 Task: Create in the project TrendSetter in Backlog an issue 'Develop a new tool for automated testing of blockchain applications', assign it to team member softage.3@softage.net and change the status to IN PROGRESS.
Action: Mouse moved to (206, 259)
Screenshot: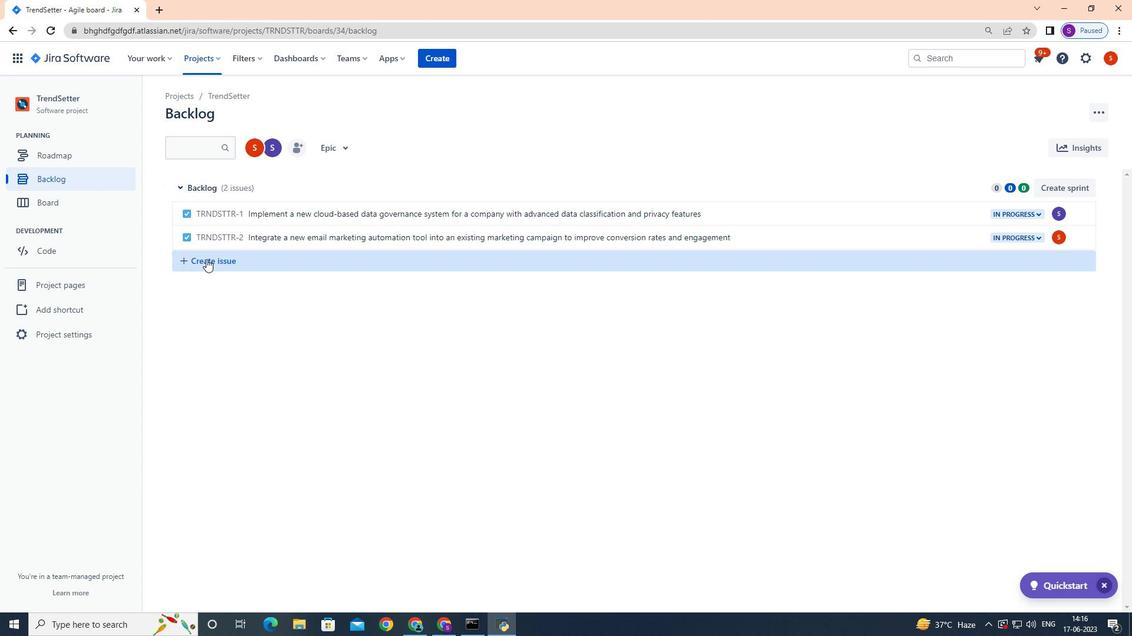 
Action: Mouse pressed left at (206, 259)
Screenshot: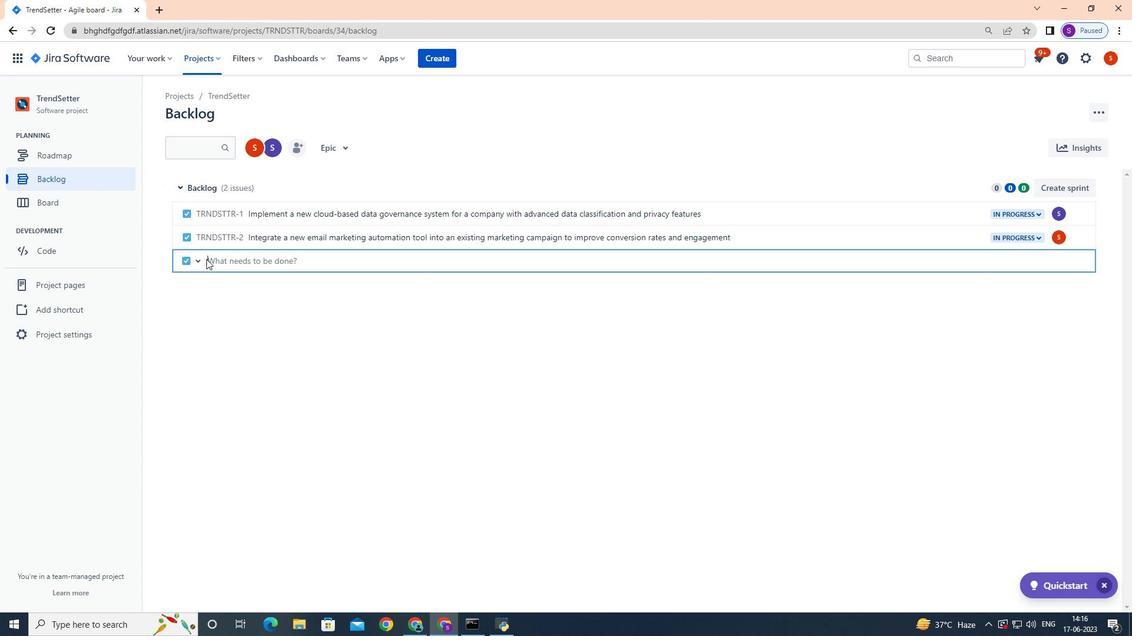 
Action: Key pressed <Key.shift>Develop<Key.space>a<Key.space>new<Key.space>tool<Key.space>for<Key.space>auomated<Key.space>testing<Key.space>of<Key.space>blockchain<Key.space>applications<Key.enter>
Screenshot: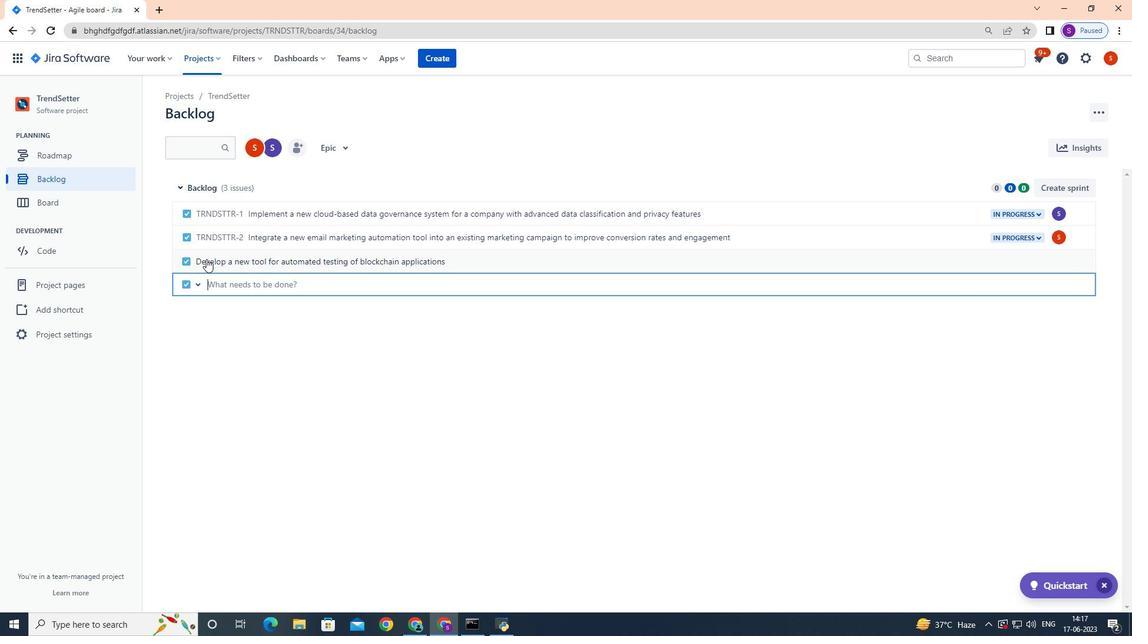
Action: Mouse moved to (1059, 258)
Screenshot: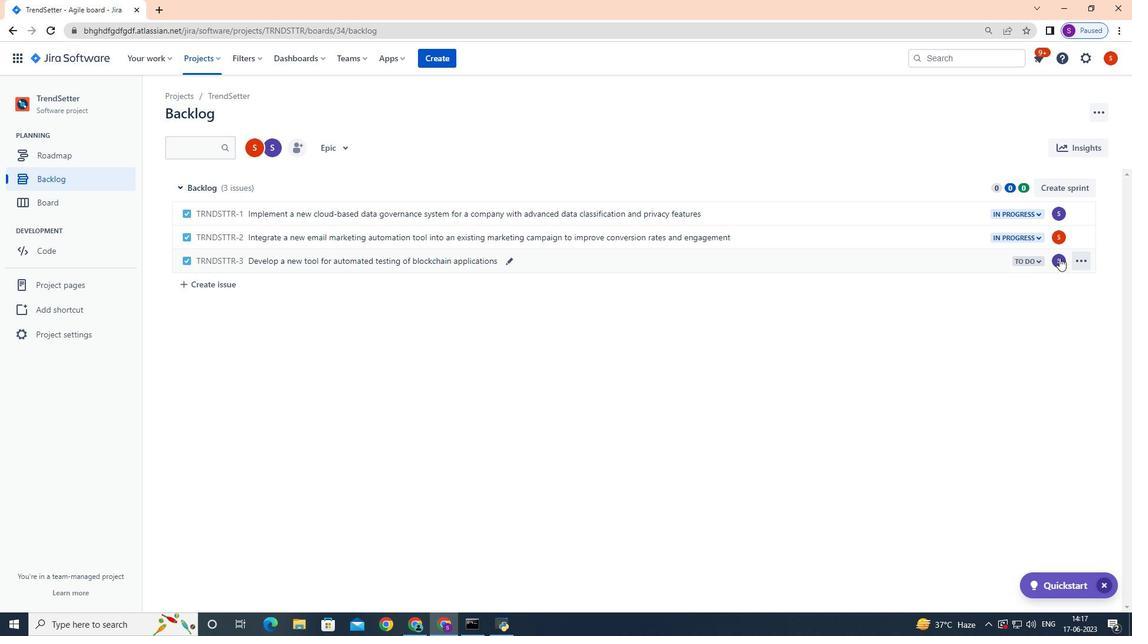 
Action: Mouse pressed left at (1059, 258)
Screenshot: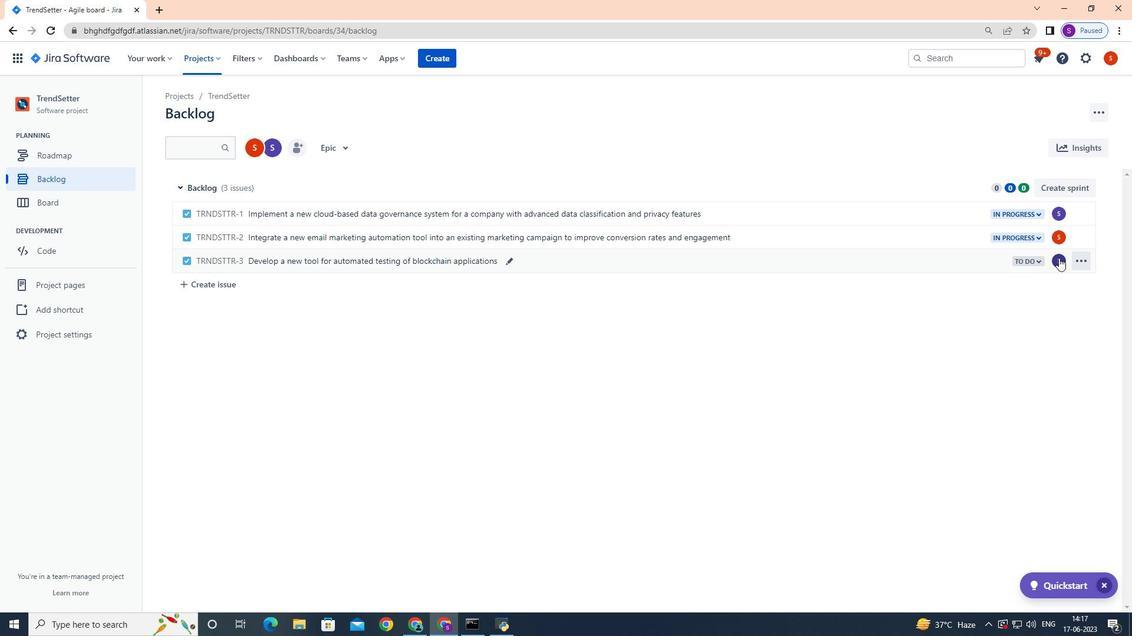 
Action: Mouse moved to (1059, 258)
Screenshot: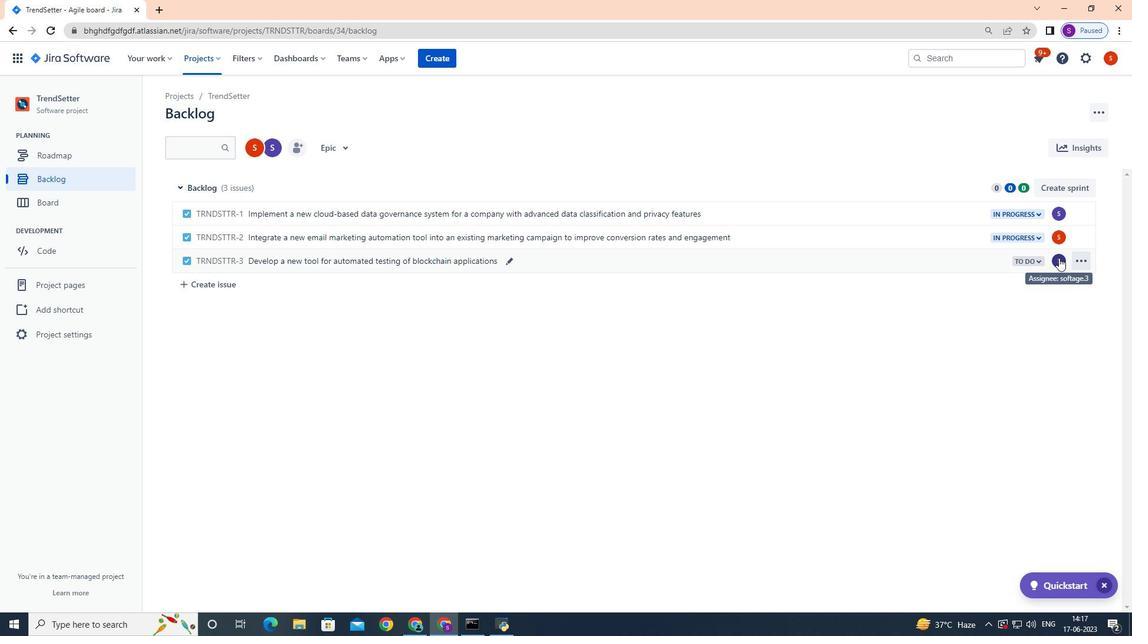 
Action: Mouse pressed left at (1059, 258)
Screenshot: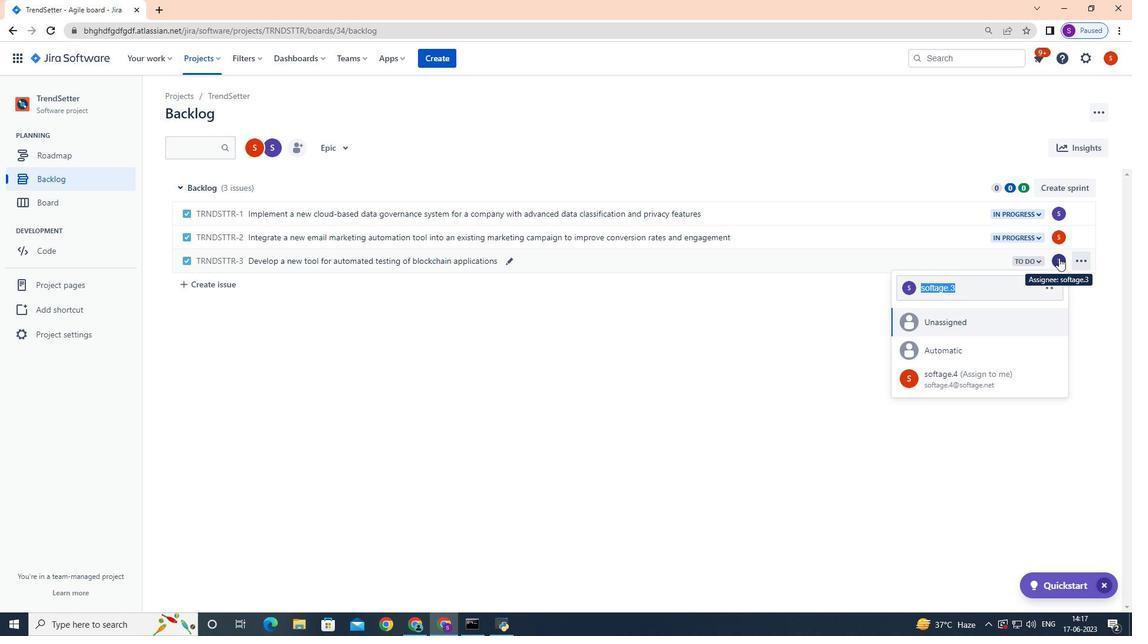 
Action: Mouse moved to (1059, 258)
Screenshot: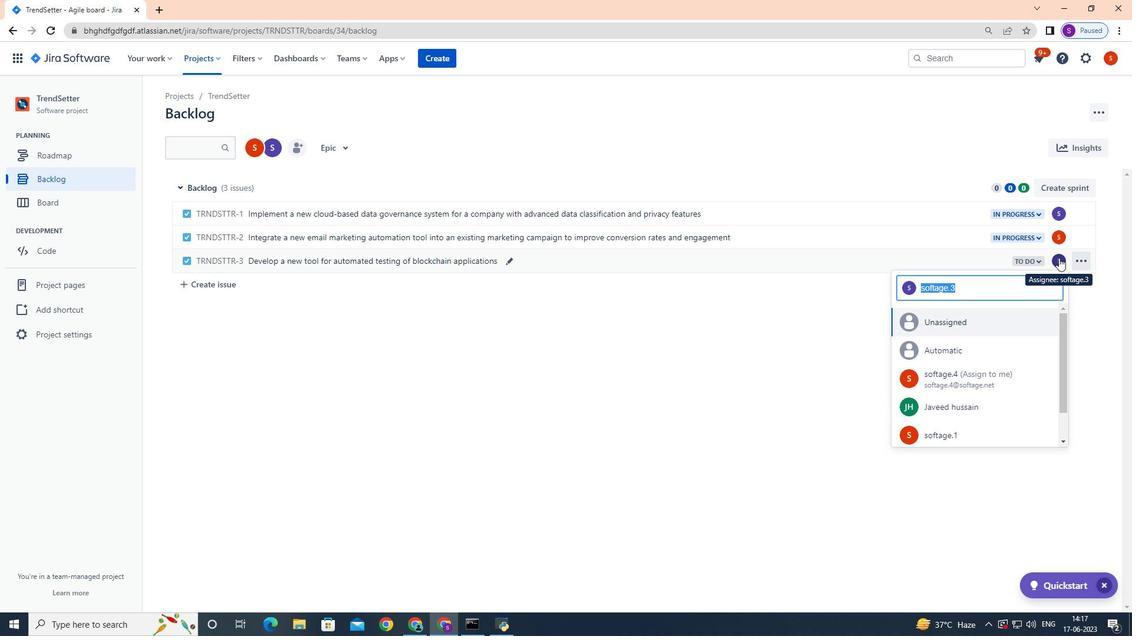 
Action: Key pressed softage.3
Screenshot: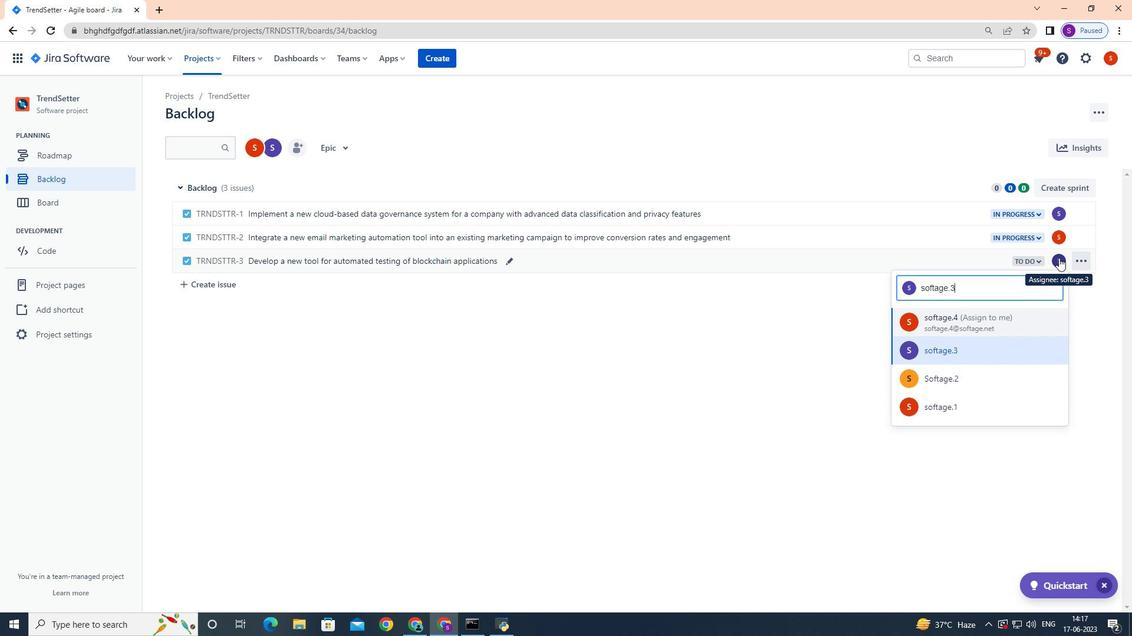 
Action: Mouse moved to (977, 351)
Screenshot: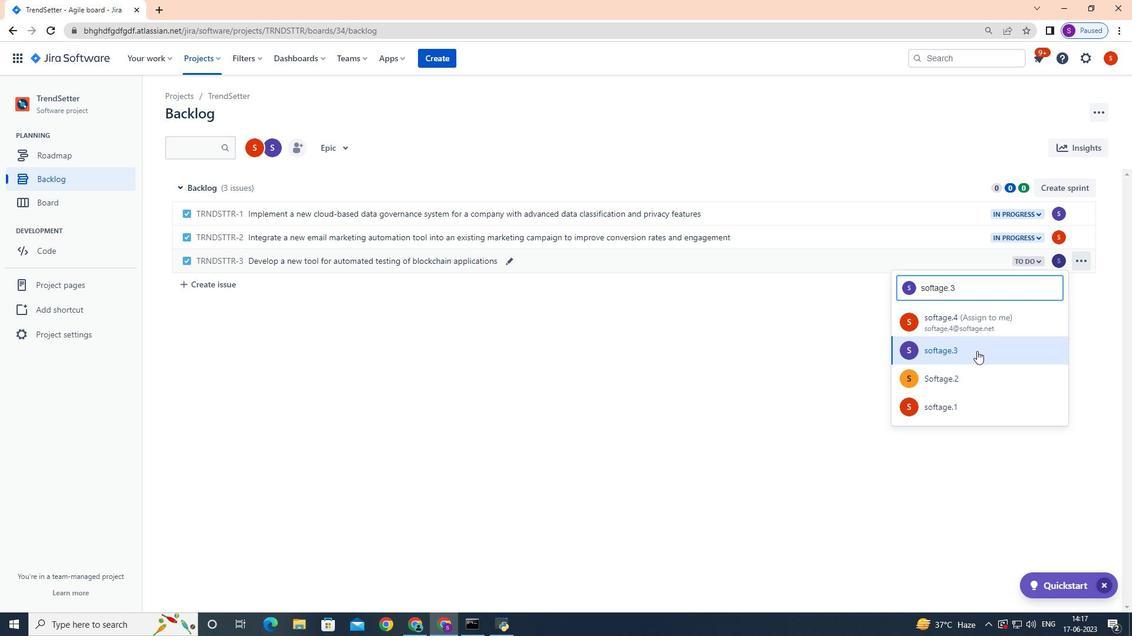 
Action: Mouse pressed left at (977, 351)
Screenshot: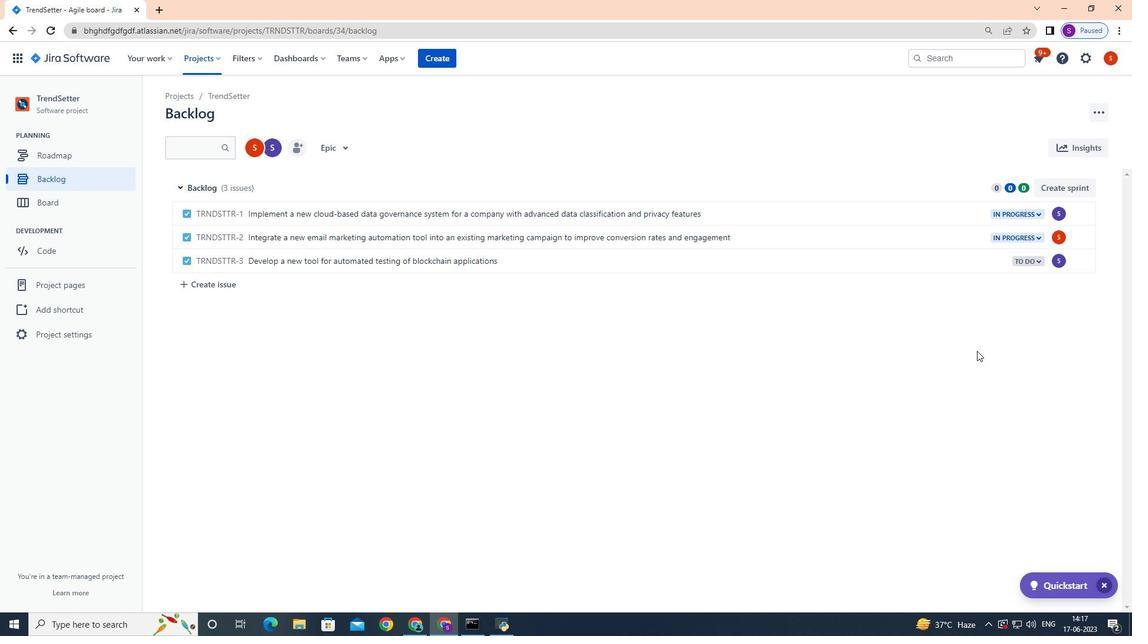 
Action: Mouse moved to (1035, 261)
Screenshot: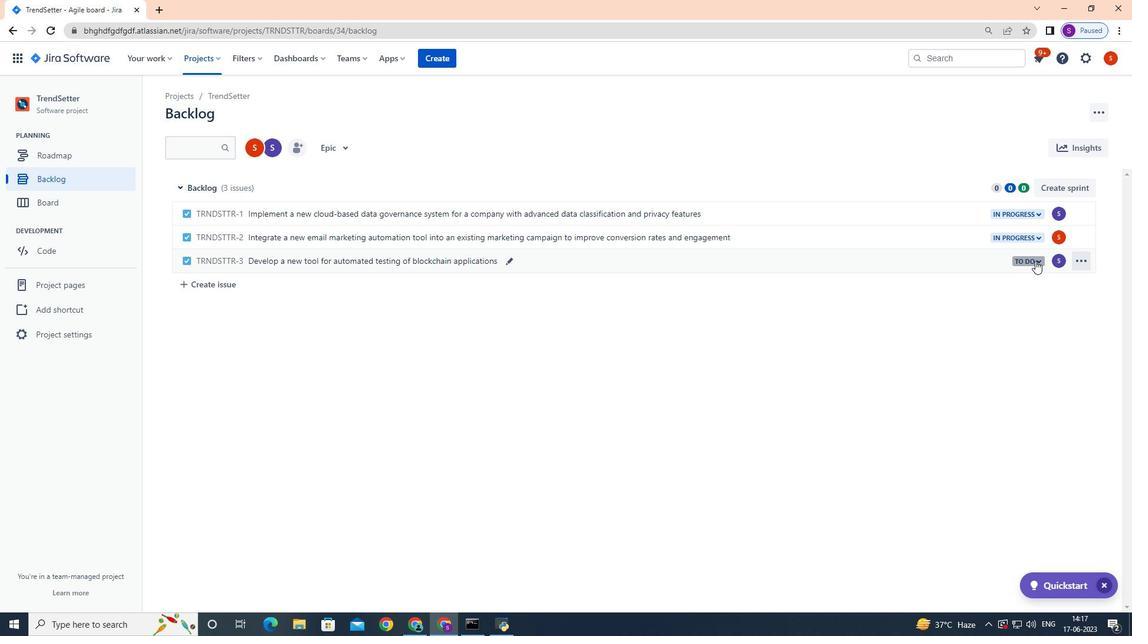 
Action: Mouse pressed left at (1035, 261)
Screenshot: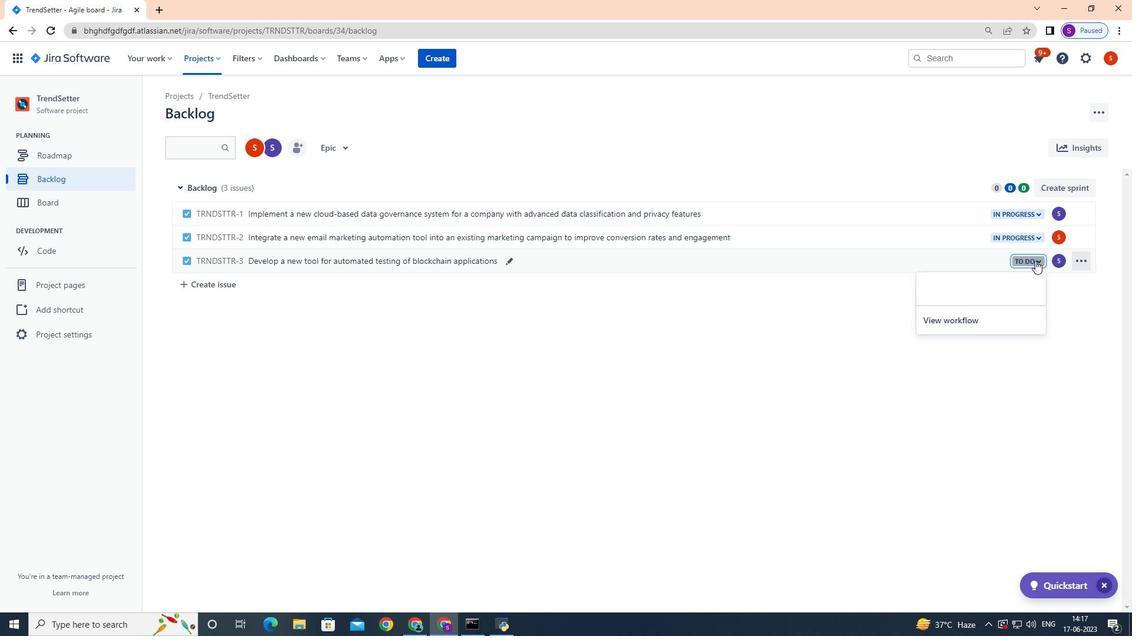
Action: Mouse moved to (965, 284)
Screenshot: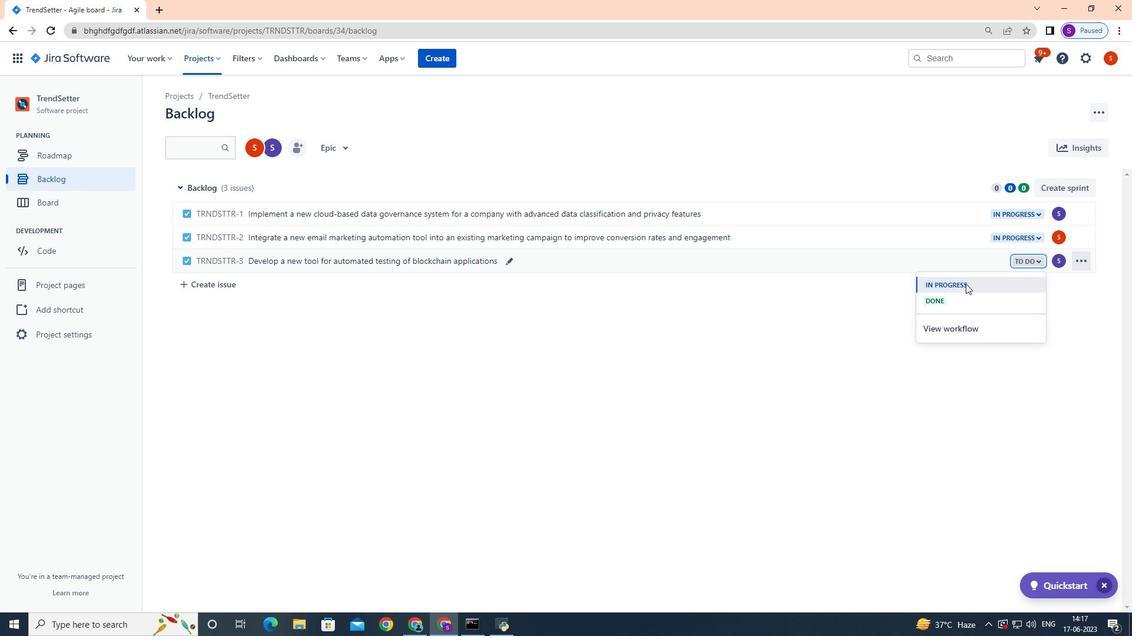 
Action: Mouse pressed left at (965, 284)
Screenshot: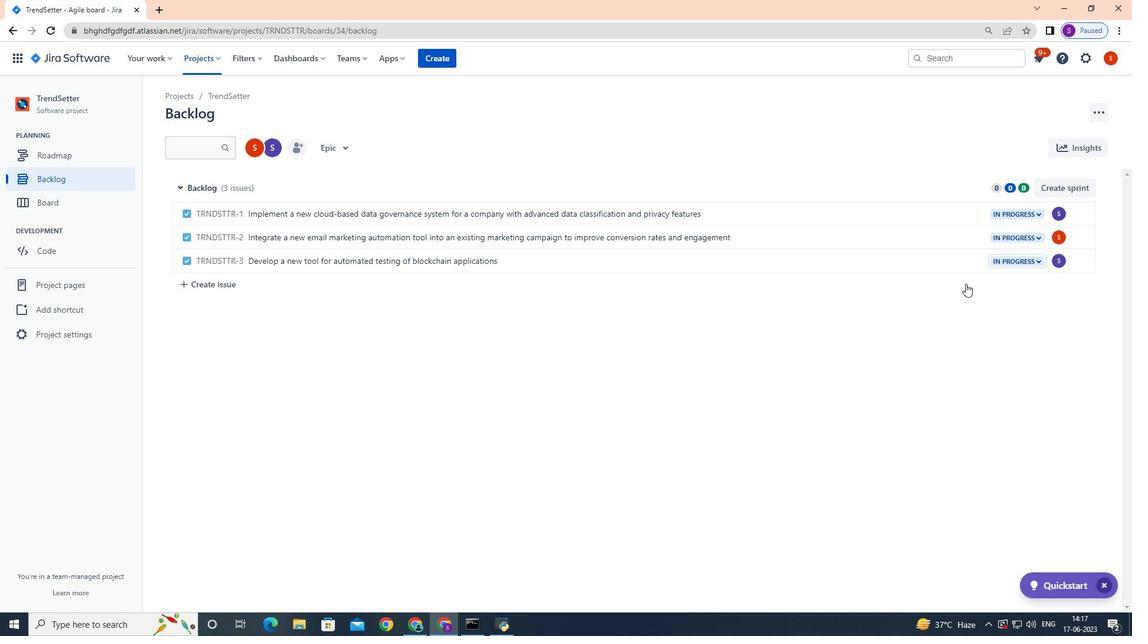 
Action: Mouse moved to (274, 369)
Screenshot: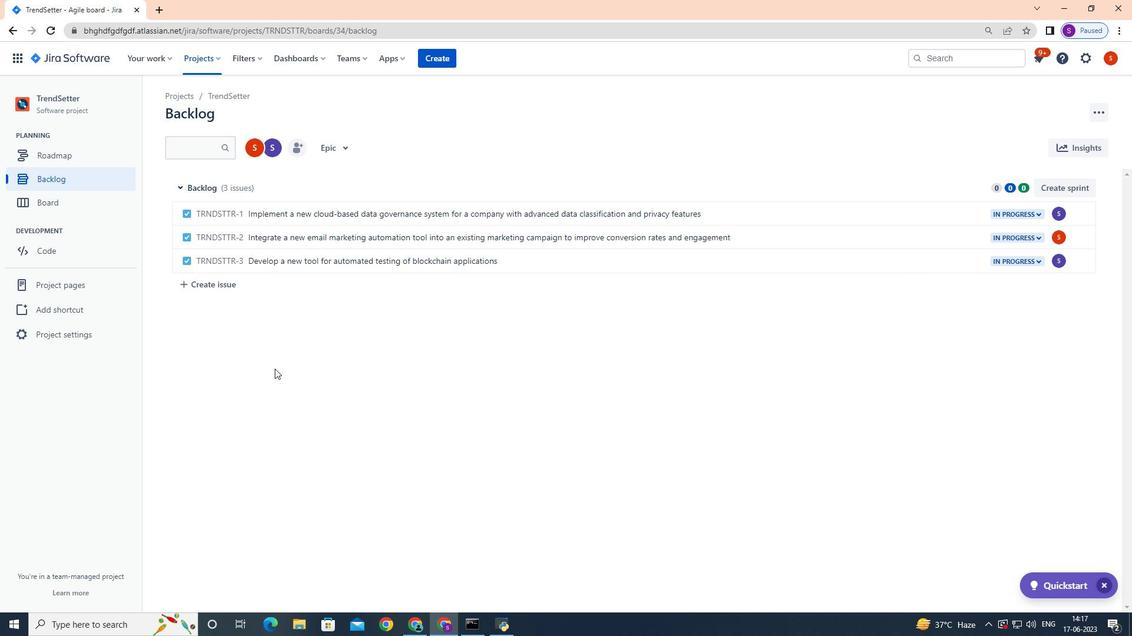 
